 Task: End curve line.
Action: Mouse moved to (490, 387)
Screenshot: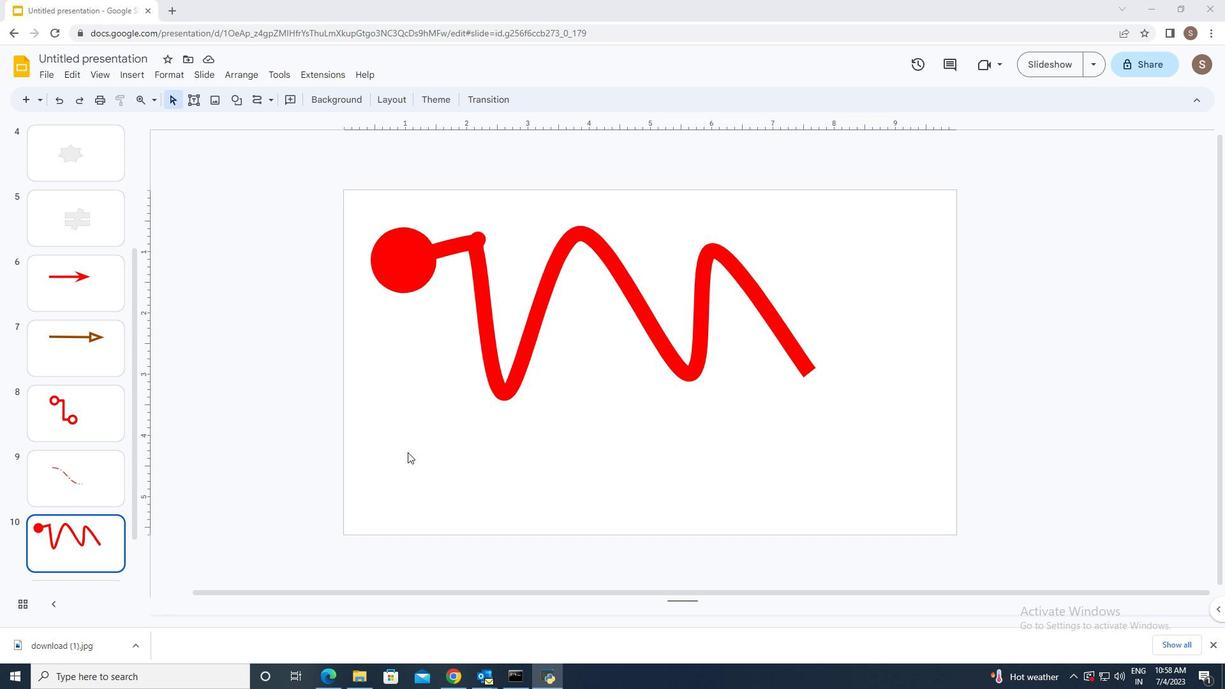 
Action: Mouse pressed left at (490, 387)
Screenshot: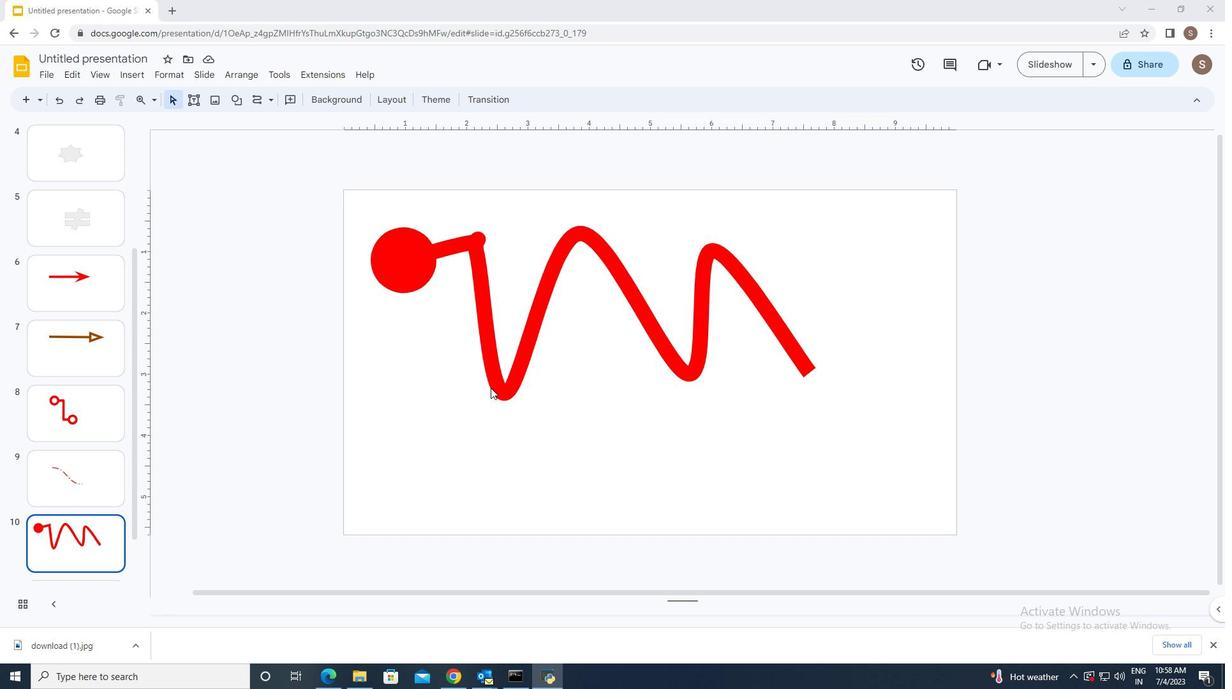 
Action: Mouse moved to (393, 98)
Screenshot: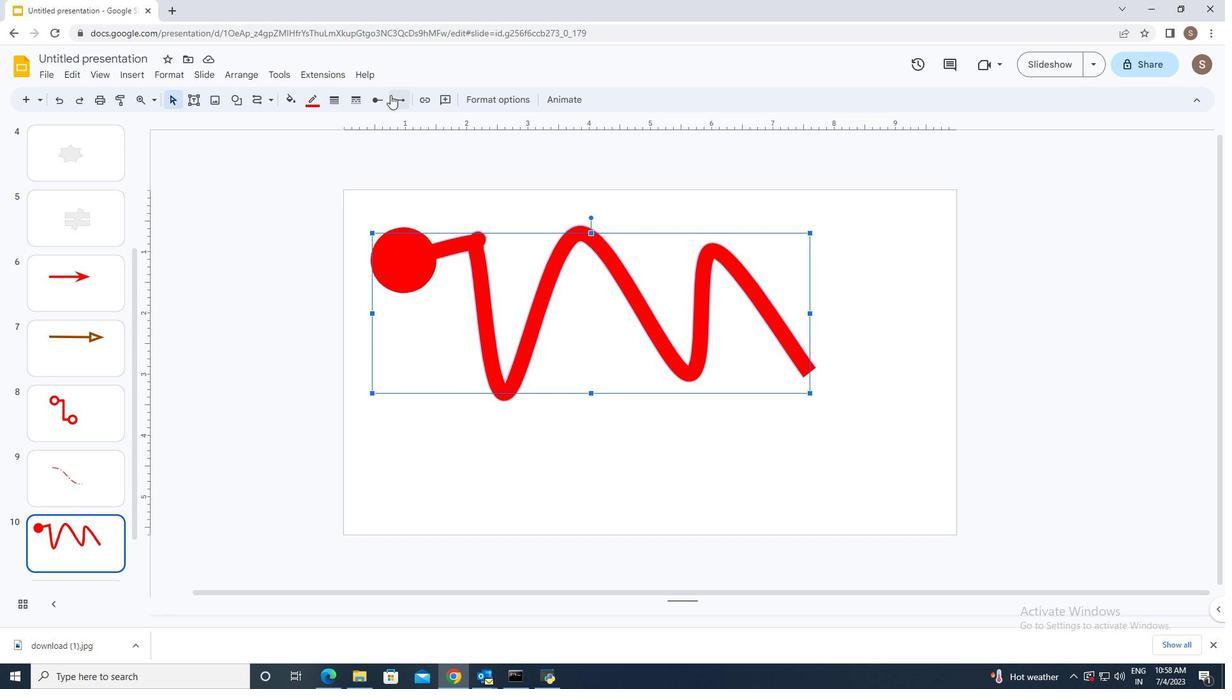 
Action: Mouse pressed left at (393, 98)
Screenshot: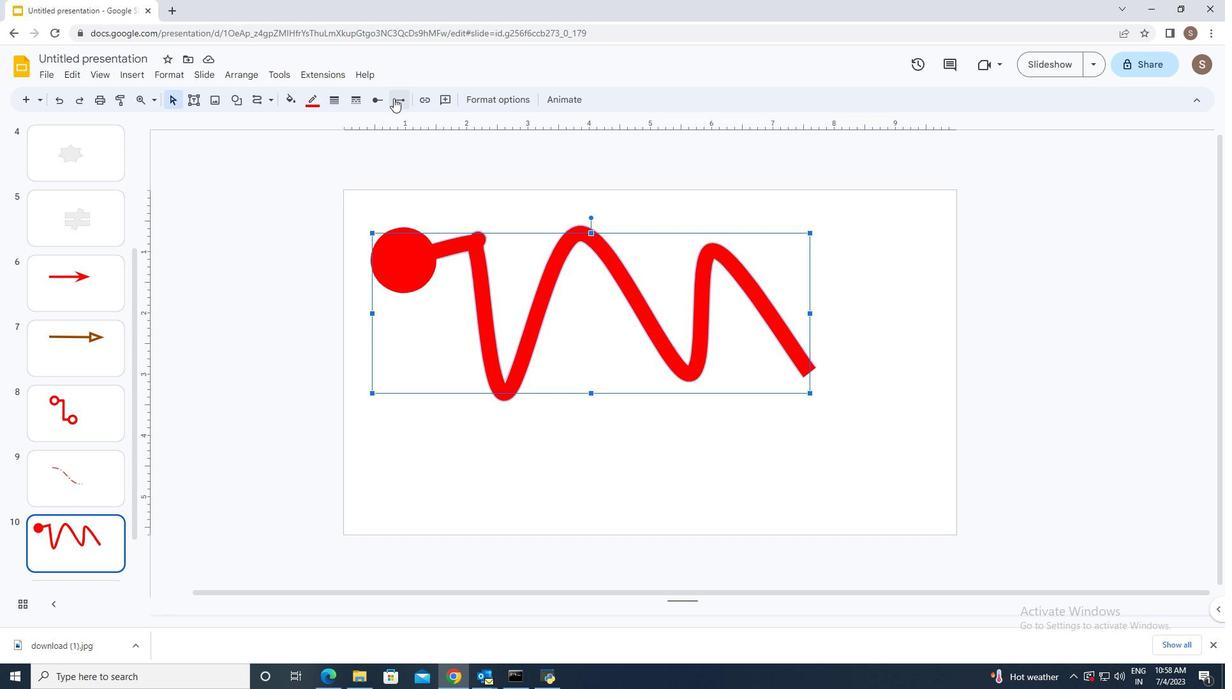 
Action: Mouse moved to (419, 189)
Screenshot: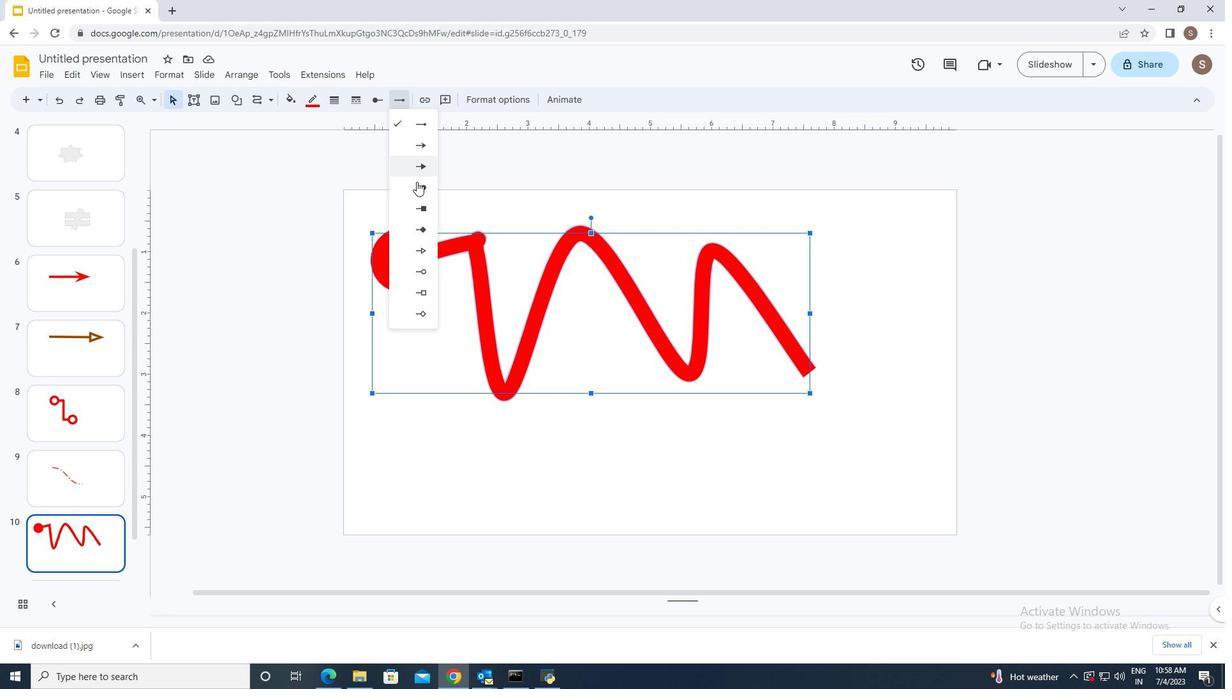 
Action: Mouse pressed left at (419, 189)
Screenshot: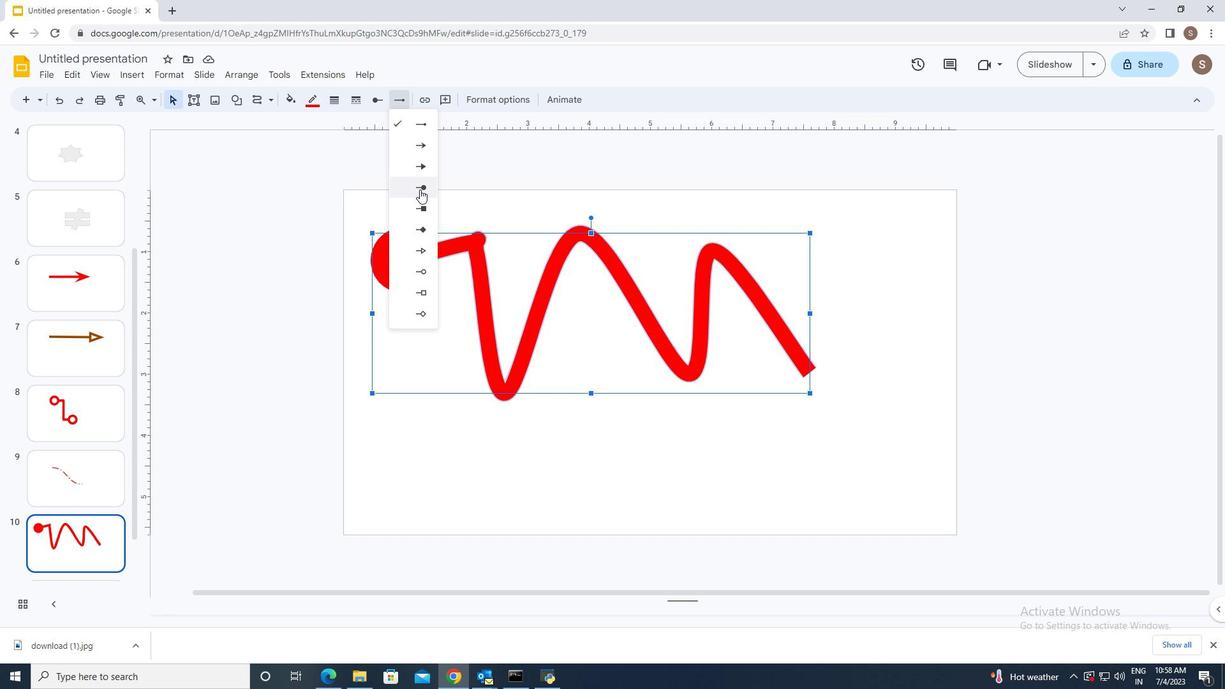 
Action: Mouse moved to (494, 439)
Screenshot: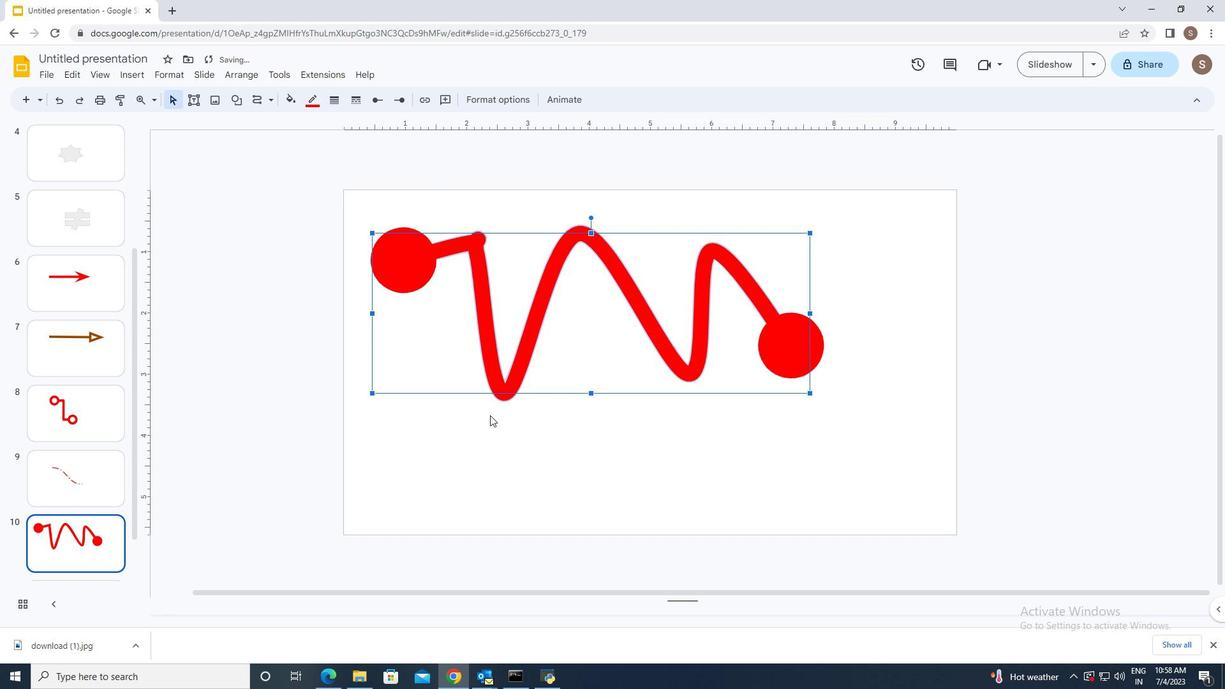 
Action: Mouse pressed left at (494, 439)
Screenshot: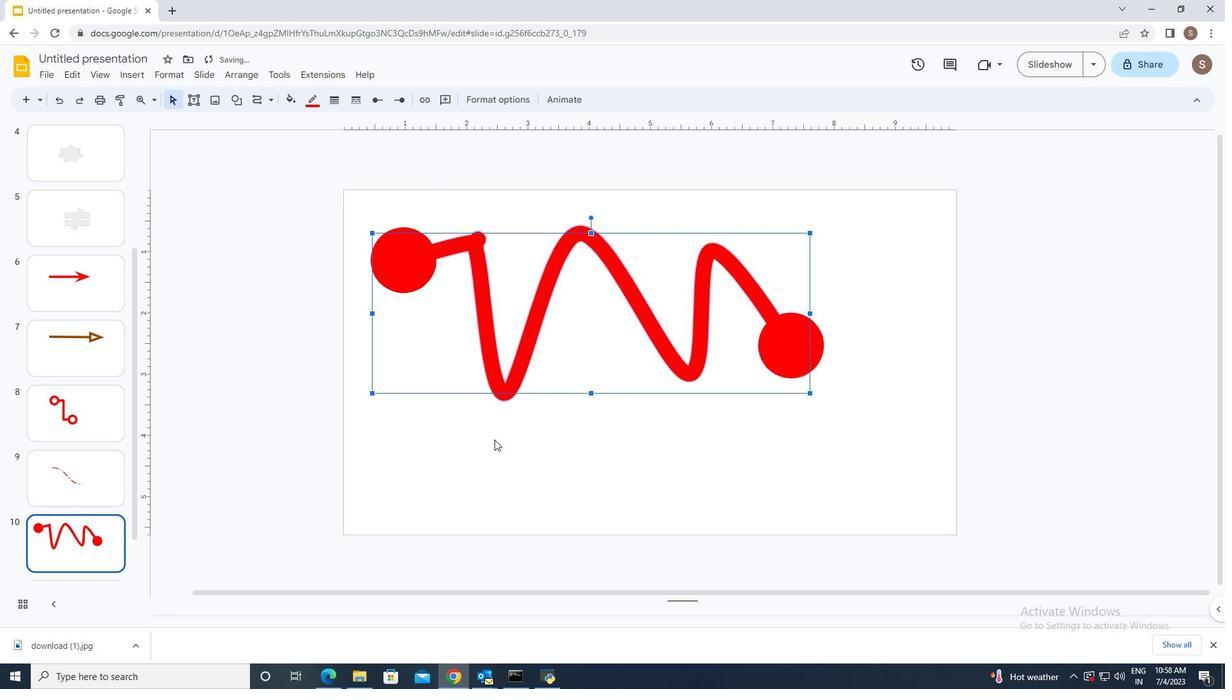 
